 Task: Distribute the shapes "oval, triangle, and rectangle" on a horizontal axis.
Action: Mouse moved to (101, 76)
Screenshot: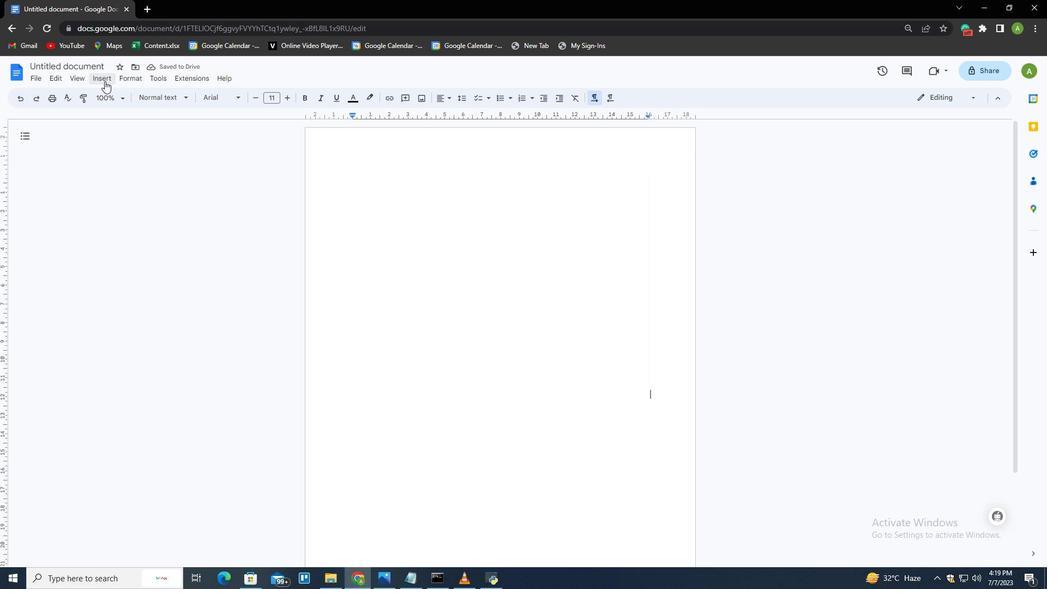 
Action: Mouse pressed left at (101, 76)
Screenshot: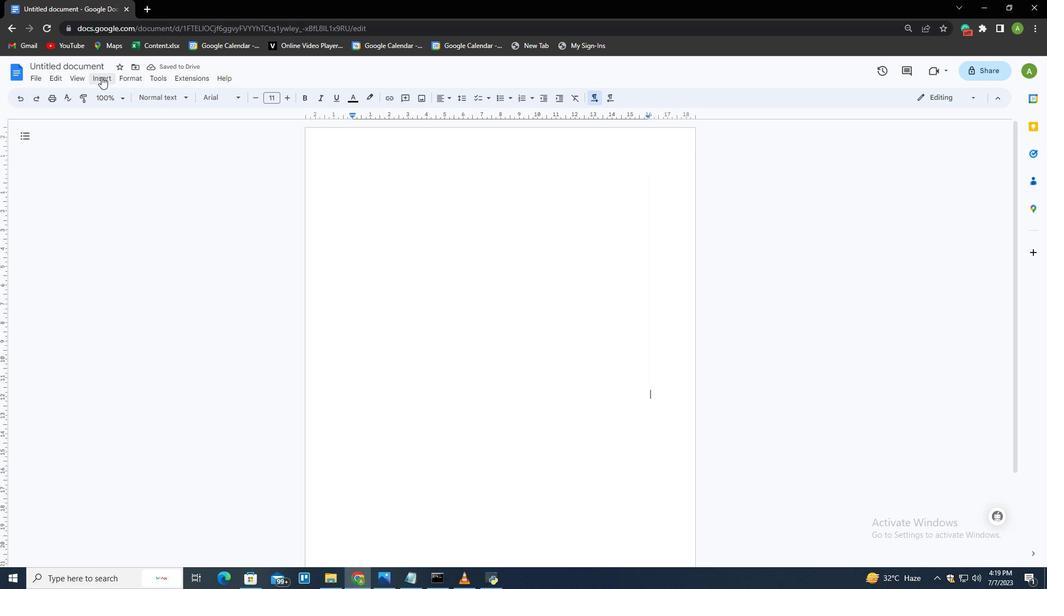 
Action: Mouse moved to (117, 130)
Screenshot: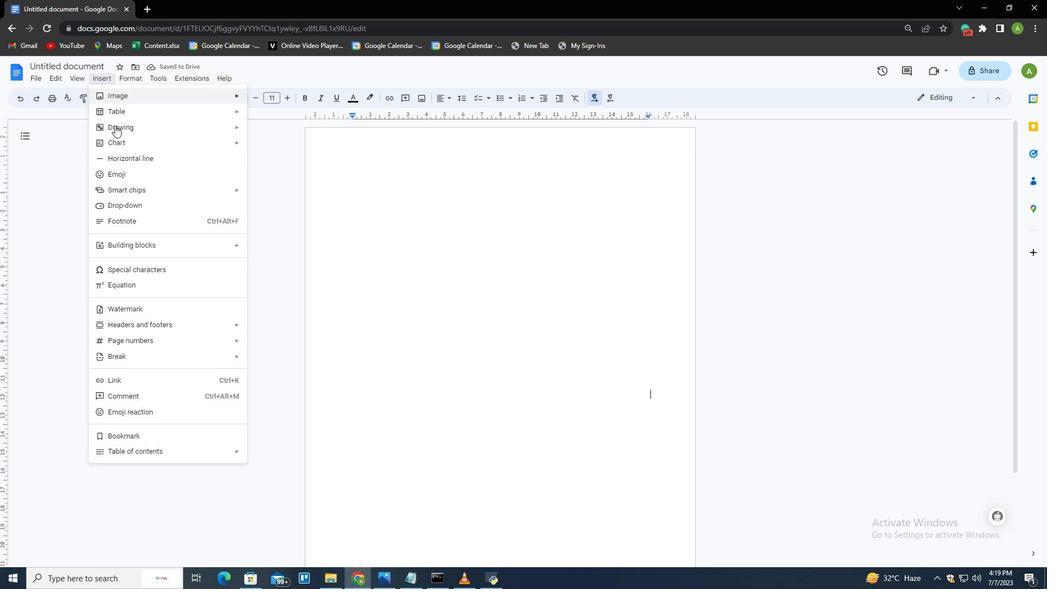 
Action: Mouse pressed left at (117, 130)
Screenshot: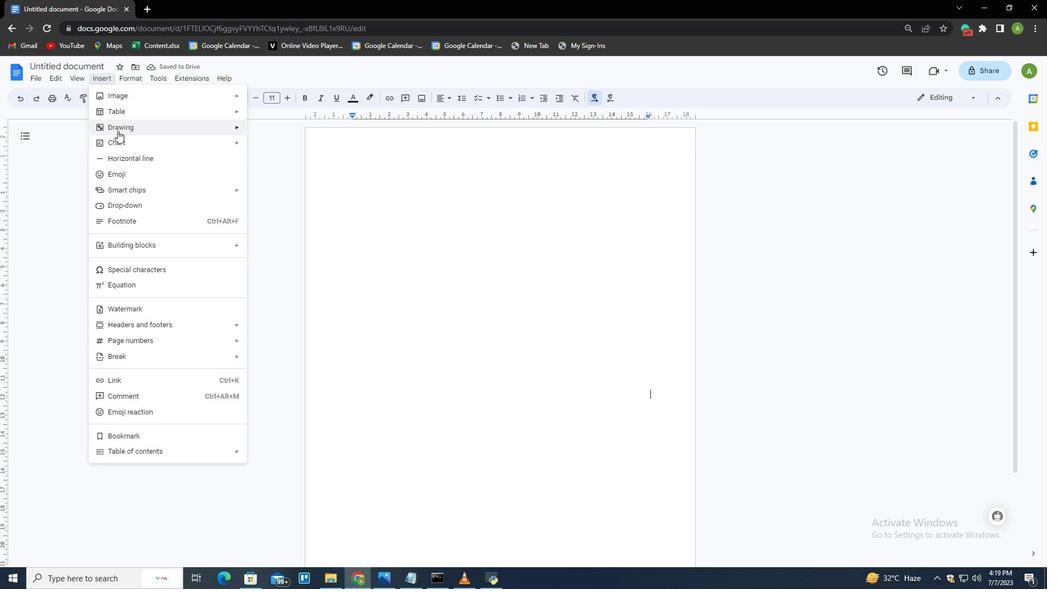 
Action: Mouse moved to (264, 127)
Screenshot: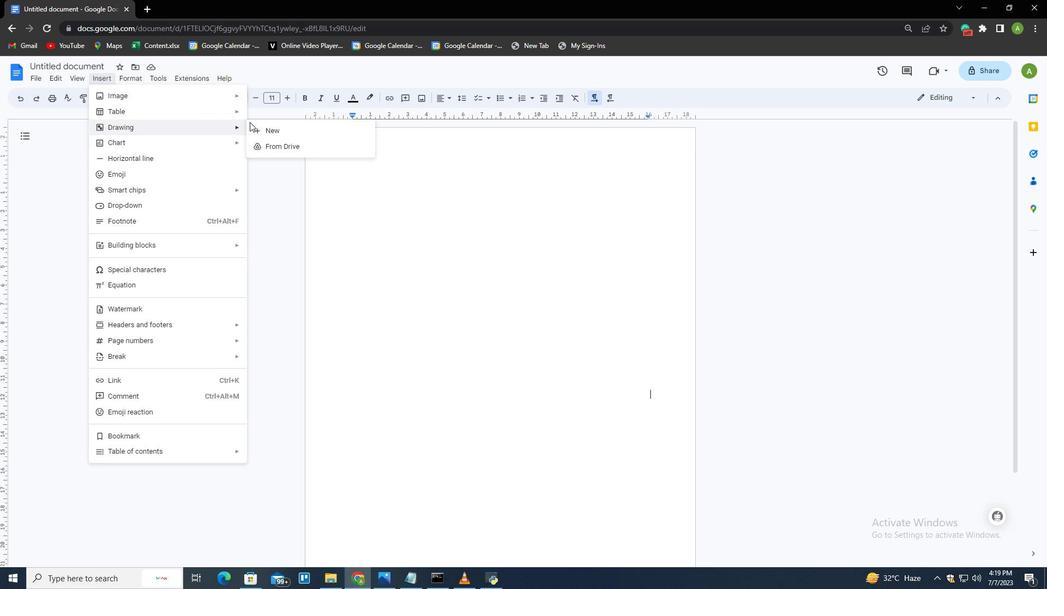 
Action: Mouse pressed left at (264, 127)
Screenshot: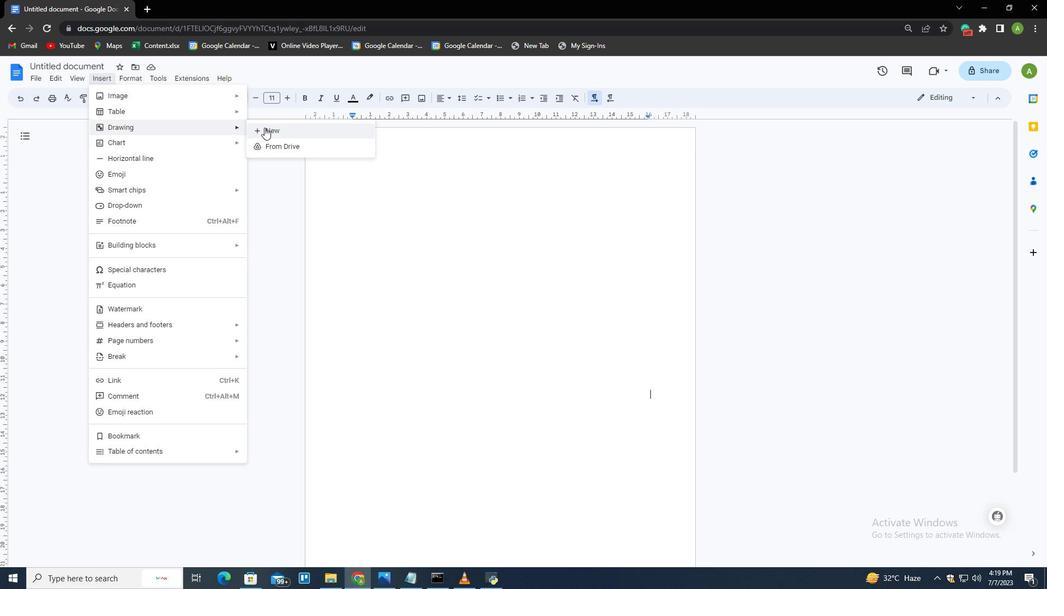 
Action: Mouse moved to (393, 118)
Screenshot: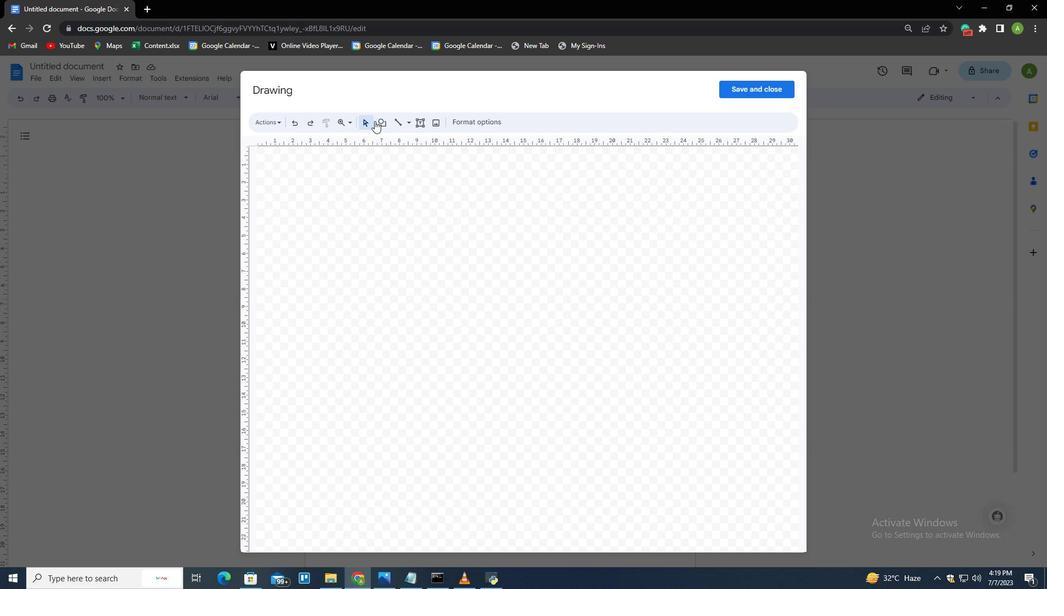 
Action: Mouse pressed left at (393, 118)
Screenshot: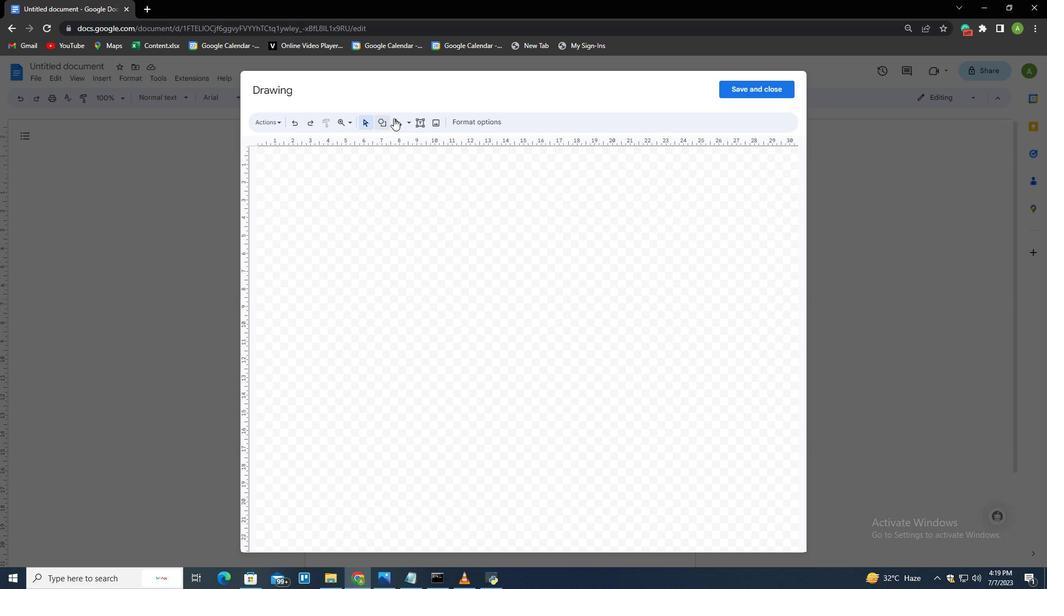 
Action: Mouse moved to (387, 121)
Screenshot: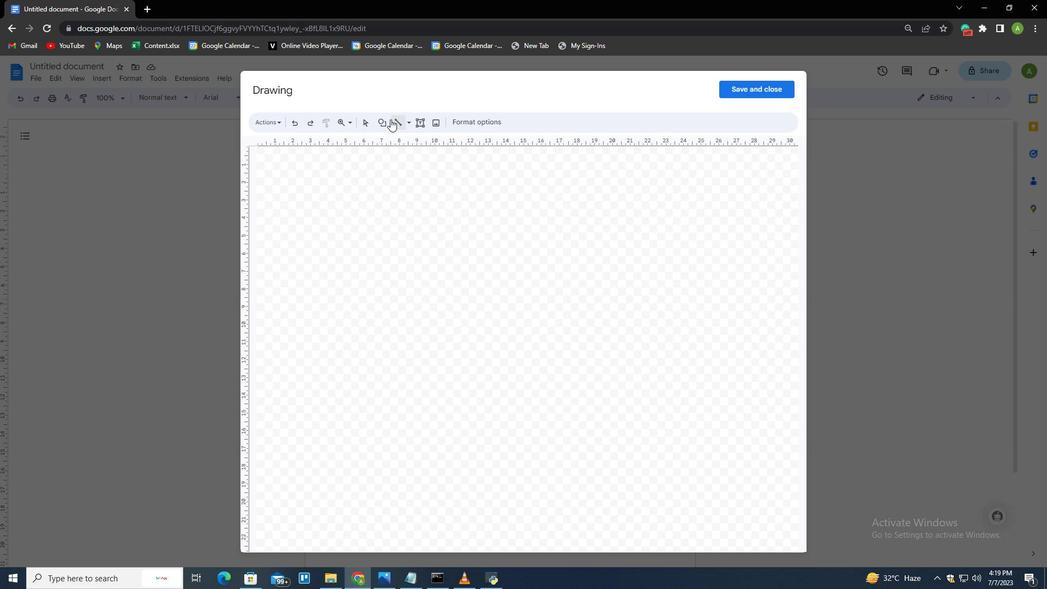 
Action: Mouse pressed left at (387, 121)
Screenshot: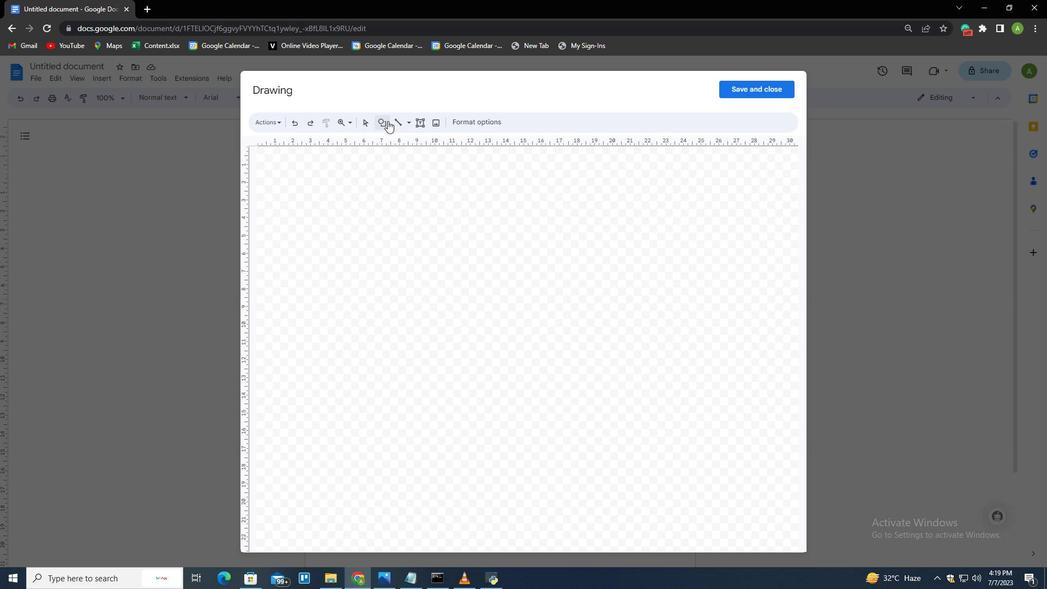 
Action: Mouse moved to (394, 136)
Screenshot: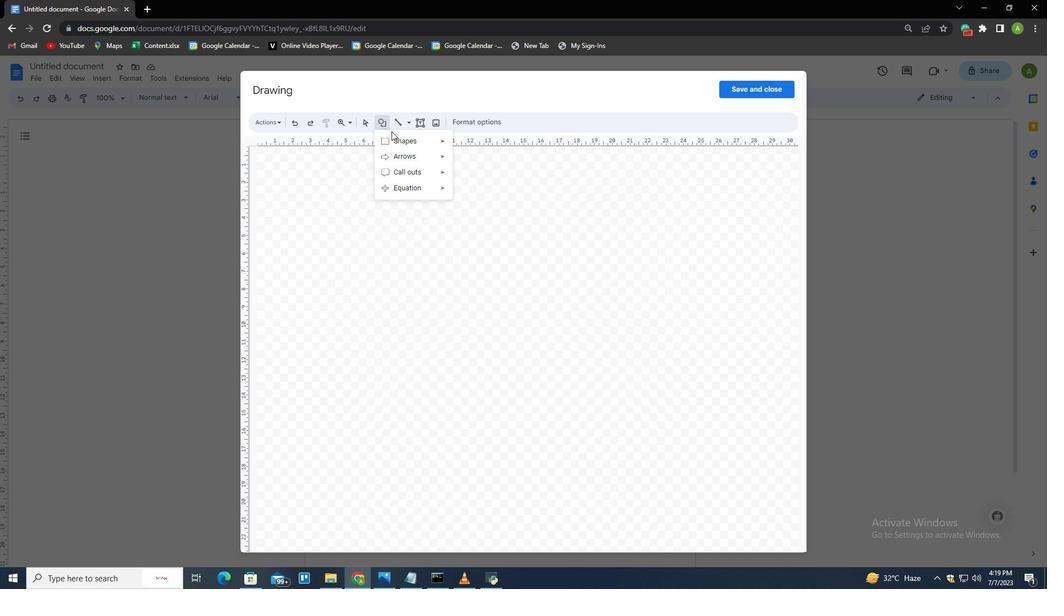 
Action: Mouse pressed left at (394, 136)
Screenshot: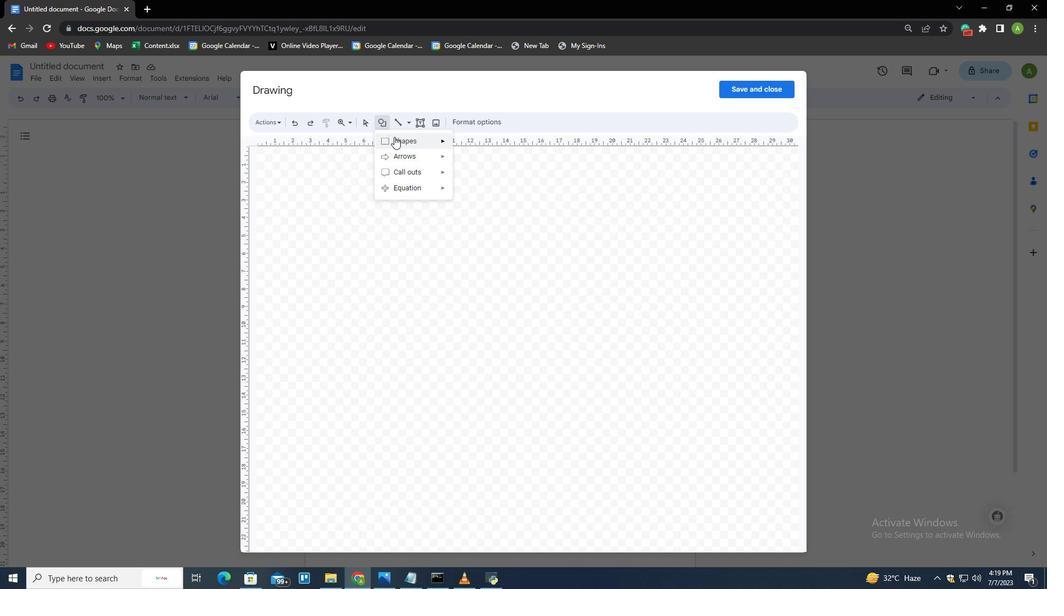 
Action: Mouse moved to (457, 163)
Screenshot: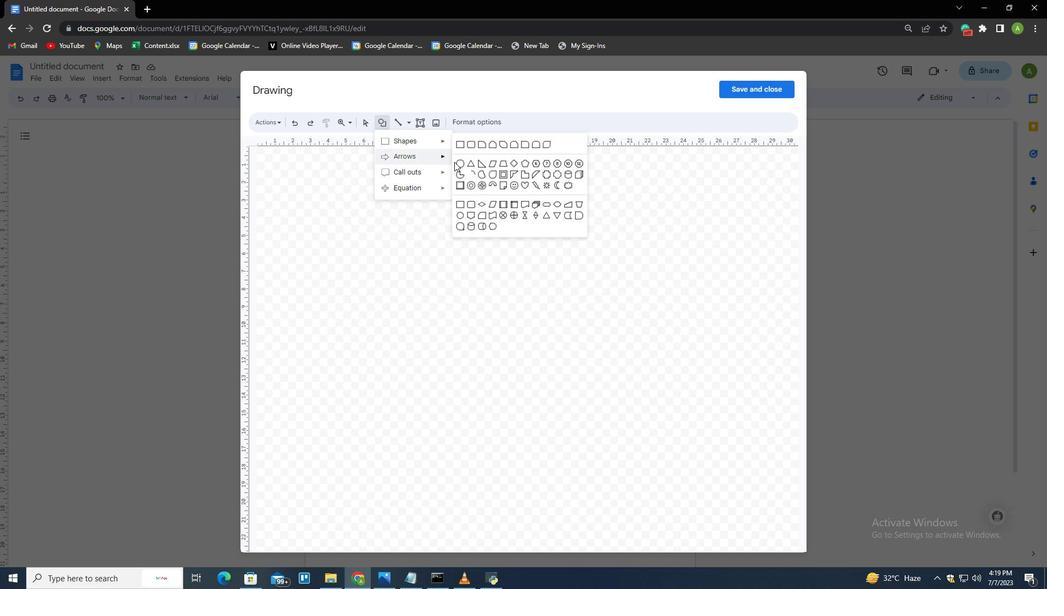 
Action: Mouse pressed left at (457, 163)
Screenshot: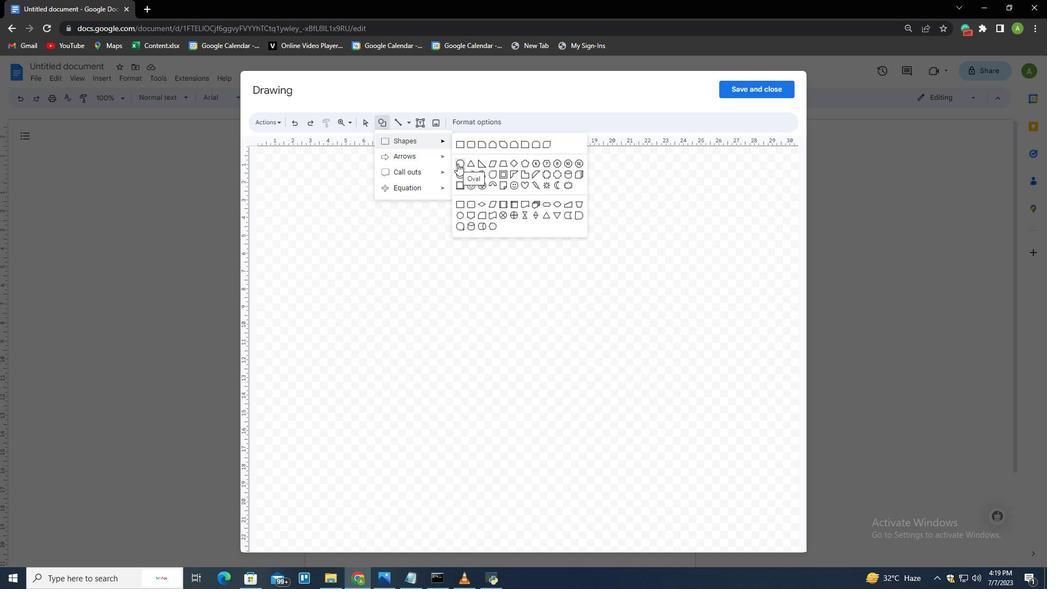 
Action: Mouse moved to (317, 236)
Screenshot: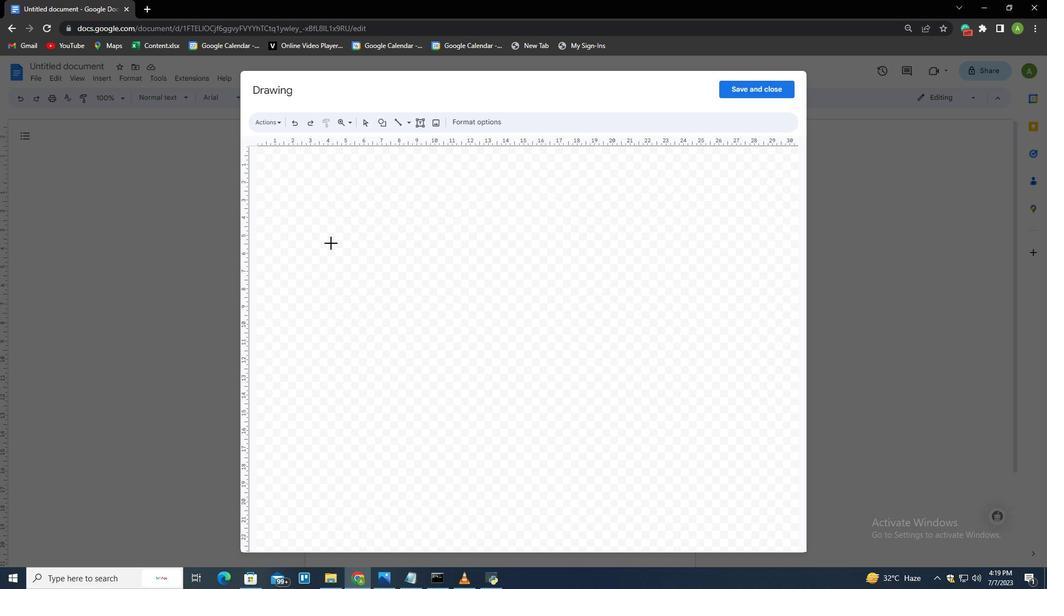 
Action: Mouse pressed left at (317, 236)
Screenshot: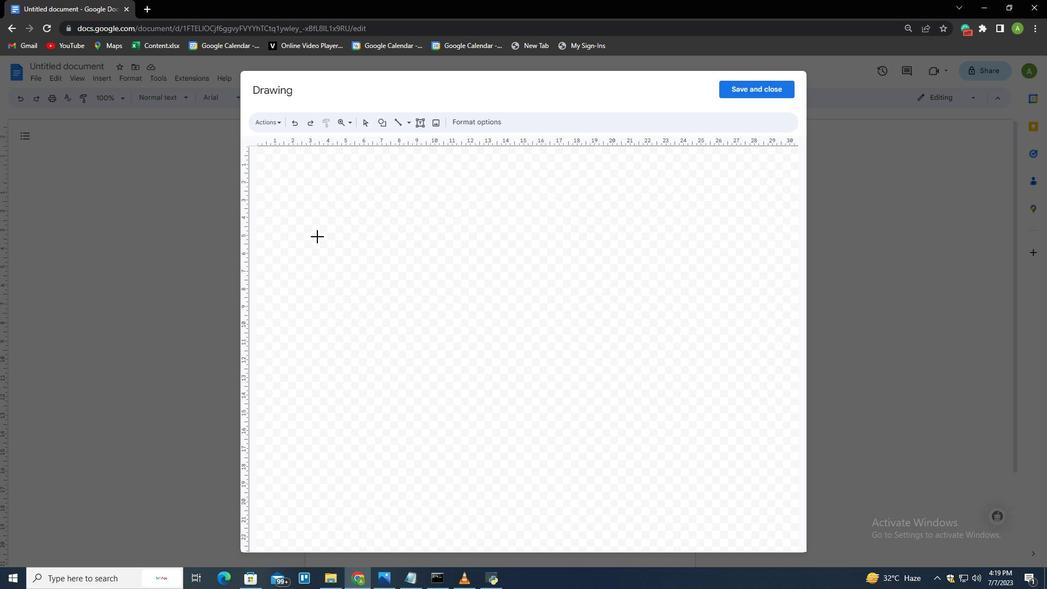 
Action: Mouse moved to (463, 238)
Screenshot: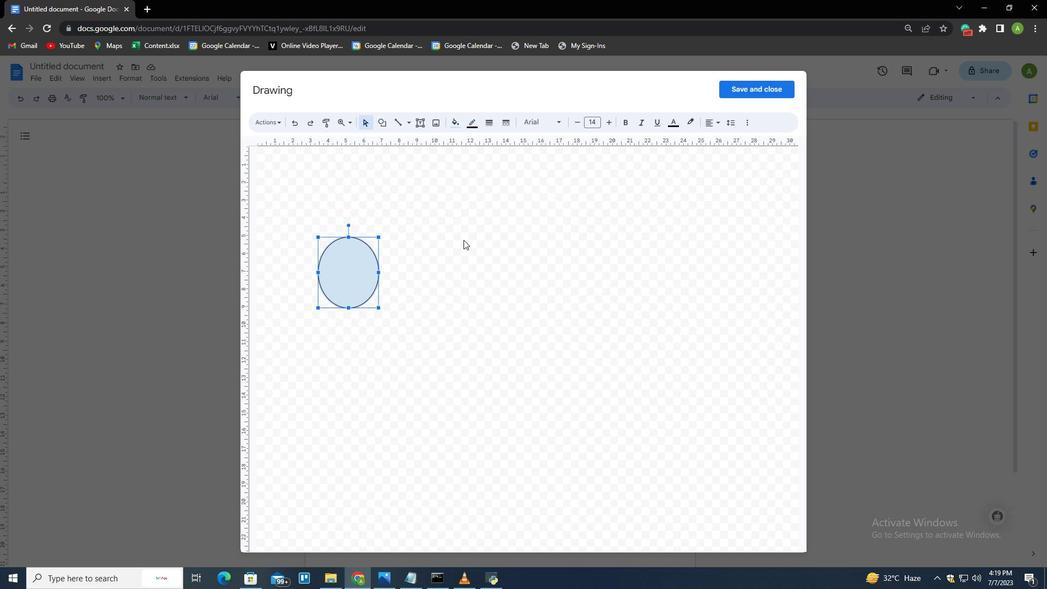 
Action: Mouse pressed left at (463, 238)
Screenshot: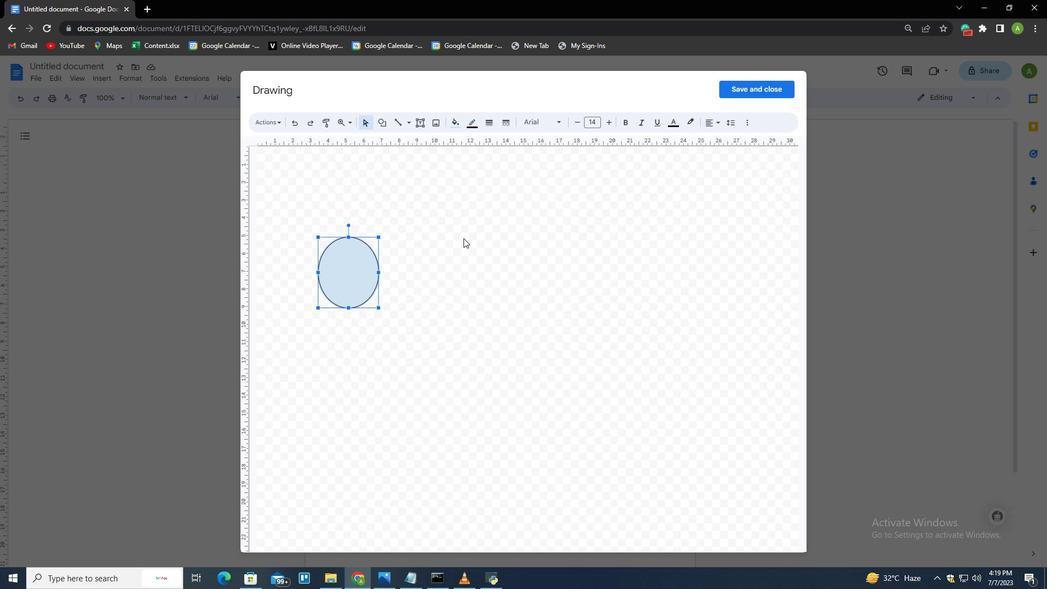 
Action: Mouse moved to (382, 117)
Screenshot: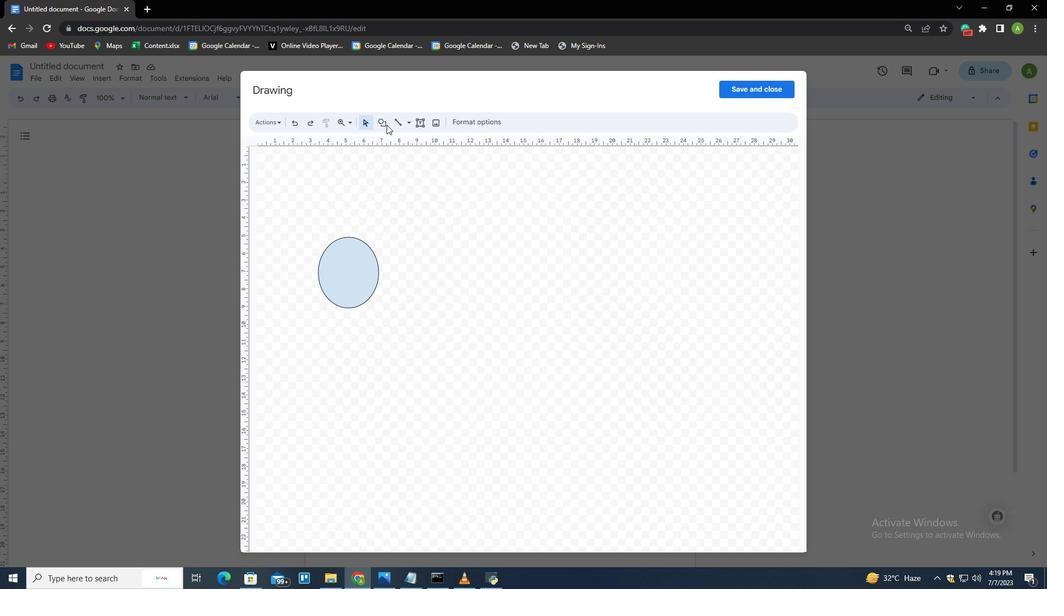
Action: Mouse pressed left at (382, 117)
Screenshot: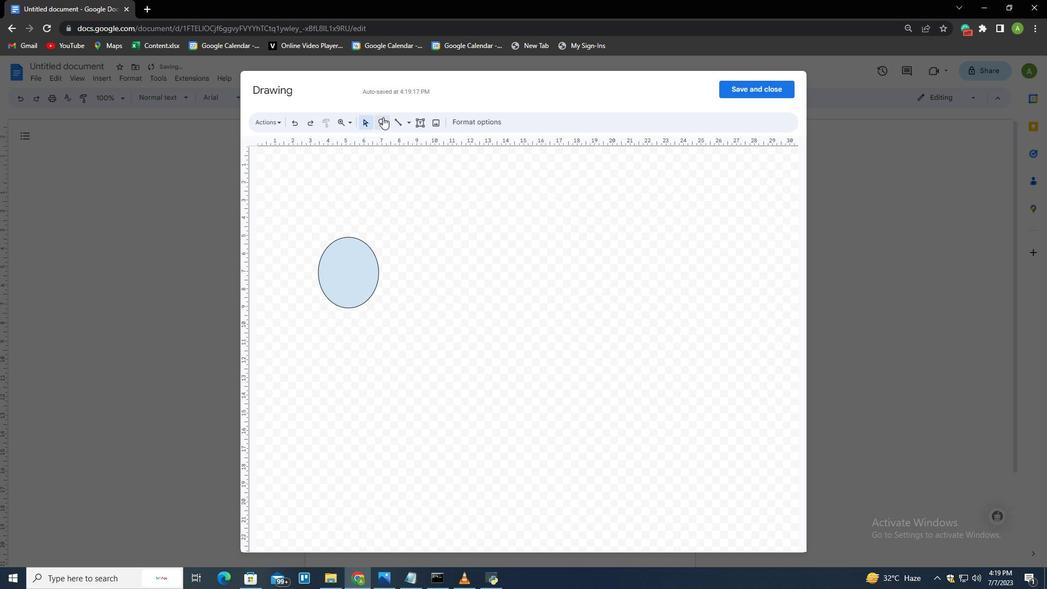 
Action: Mouse moved to (422, 140)
Screenshot: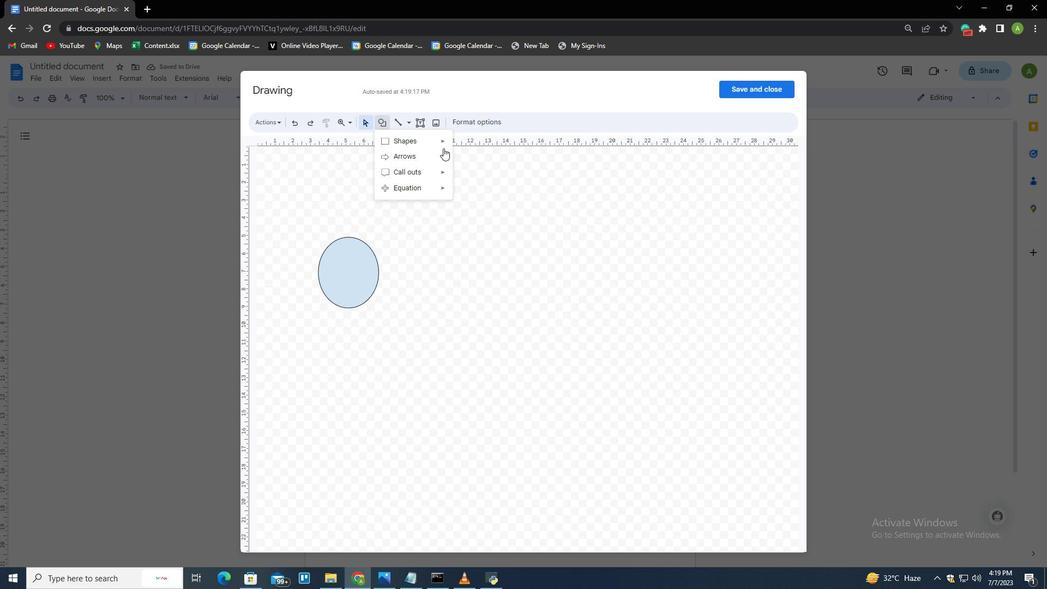 
Action: Mouse pressed left at (422, 140)
Screenshot: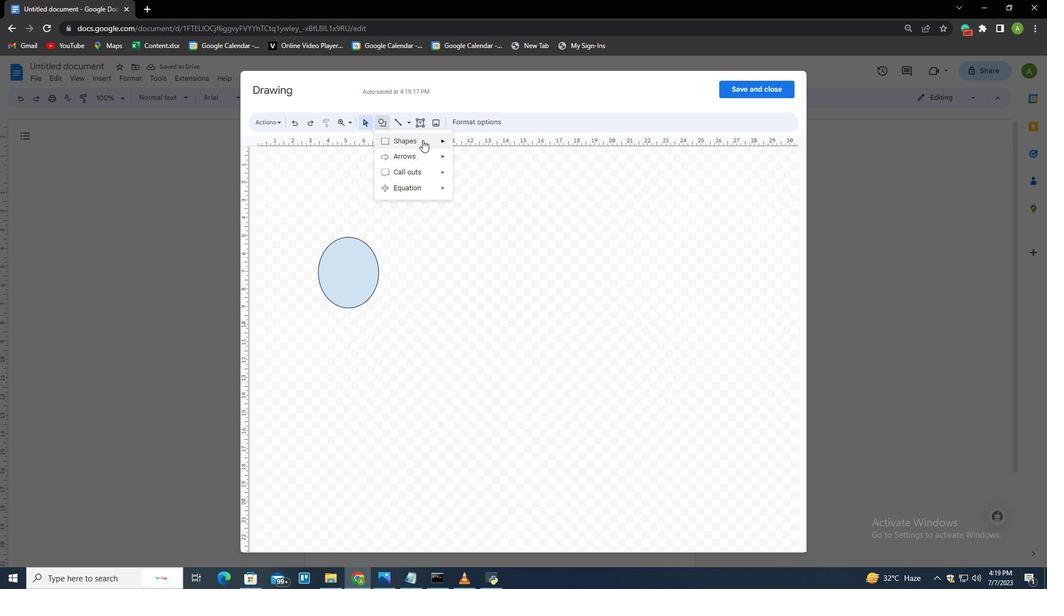
Action: Mouse moved to (471, 163)
Screenshot: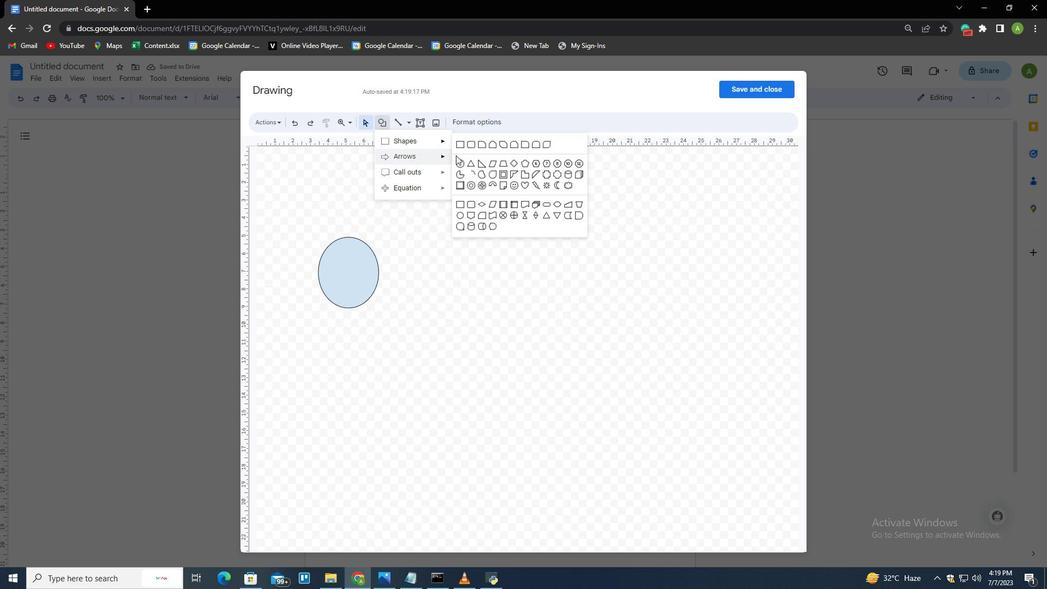 
Action: Mouse pressed left at (471, 163)
Screenshot: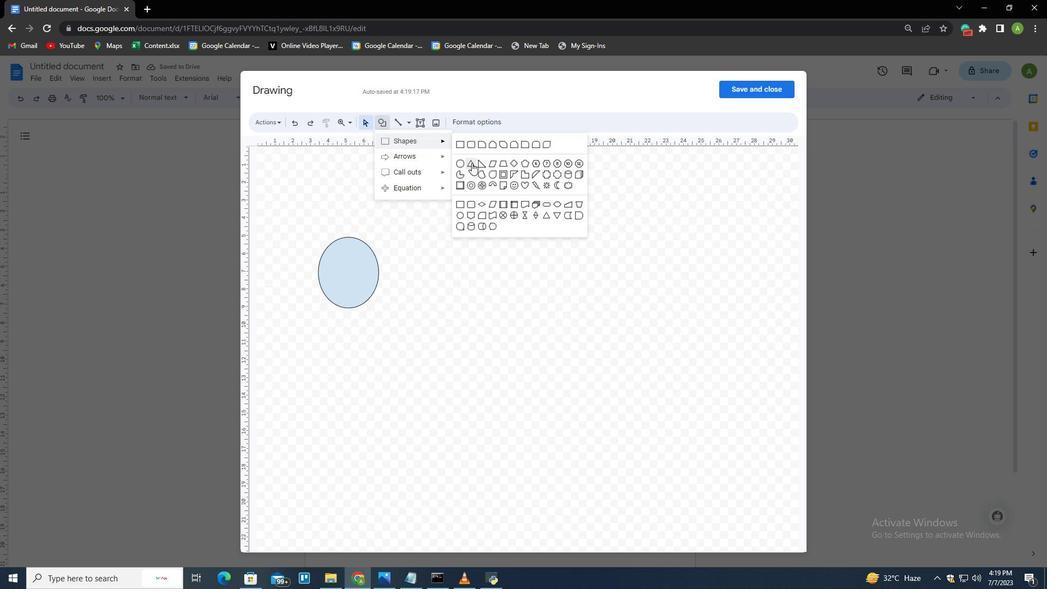 
Action: Mouse moved to (451, 250)
Screenshot: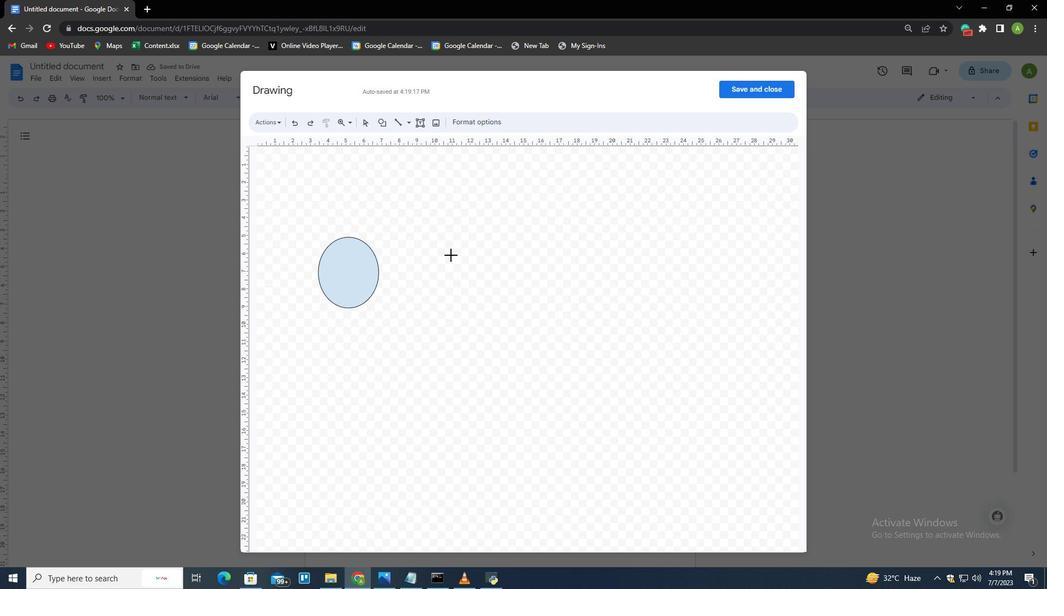
Action: Mouse pressed left at (451, 250)
Screenshot: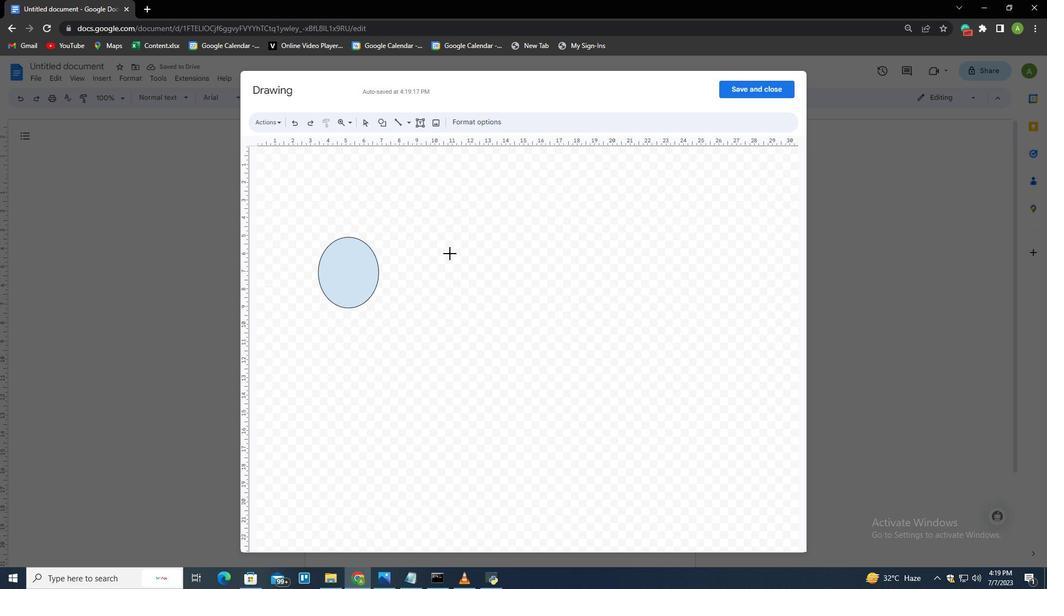 
Action: Mouse moved to (574, 253)
Screenshot: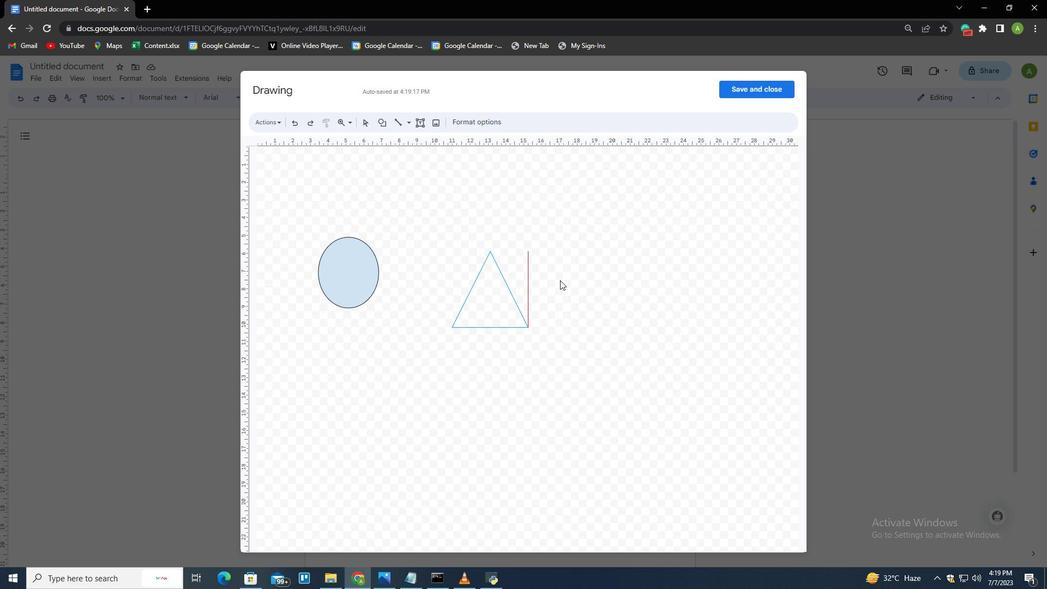 
Action: Mouse pressed left at (574, 253)
Screenshot: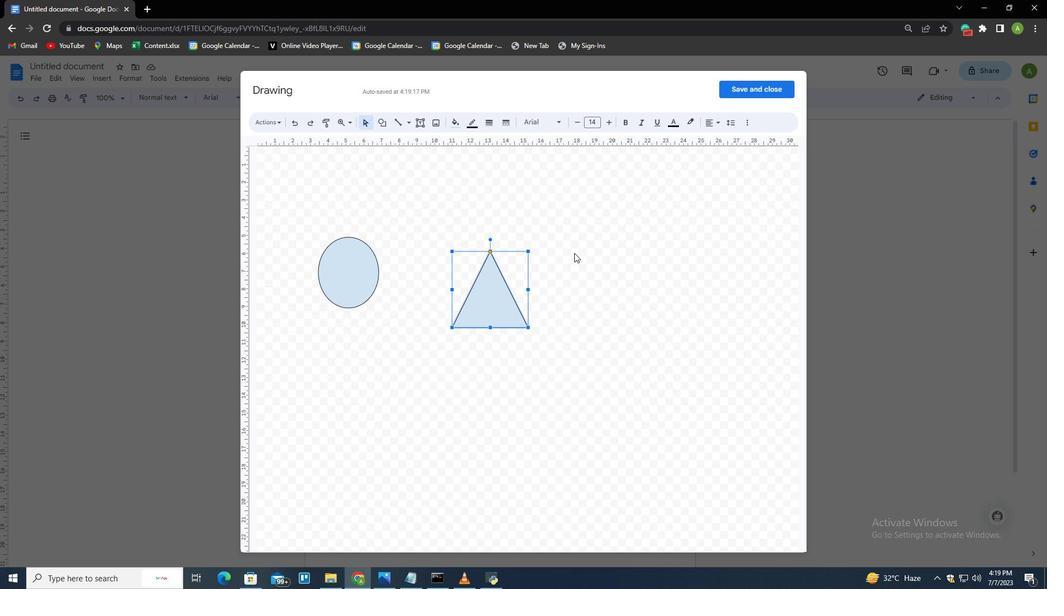 
Action: Mouse moved to (382, 126)
Screenshot: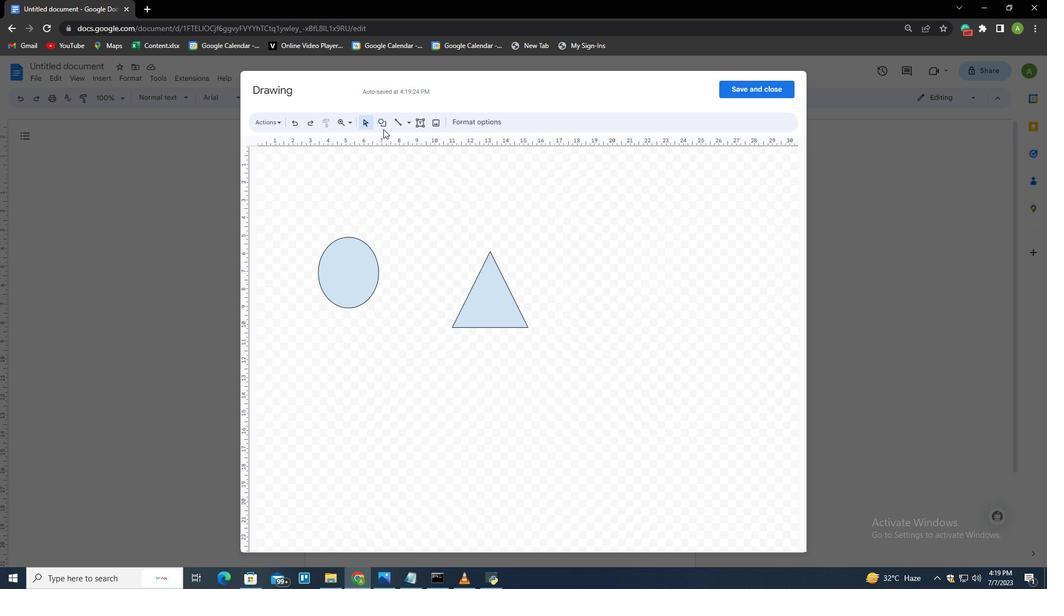 
Action: Mouse pressed left at (382, 126)
Screenshot: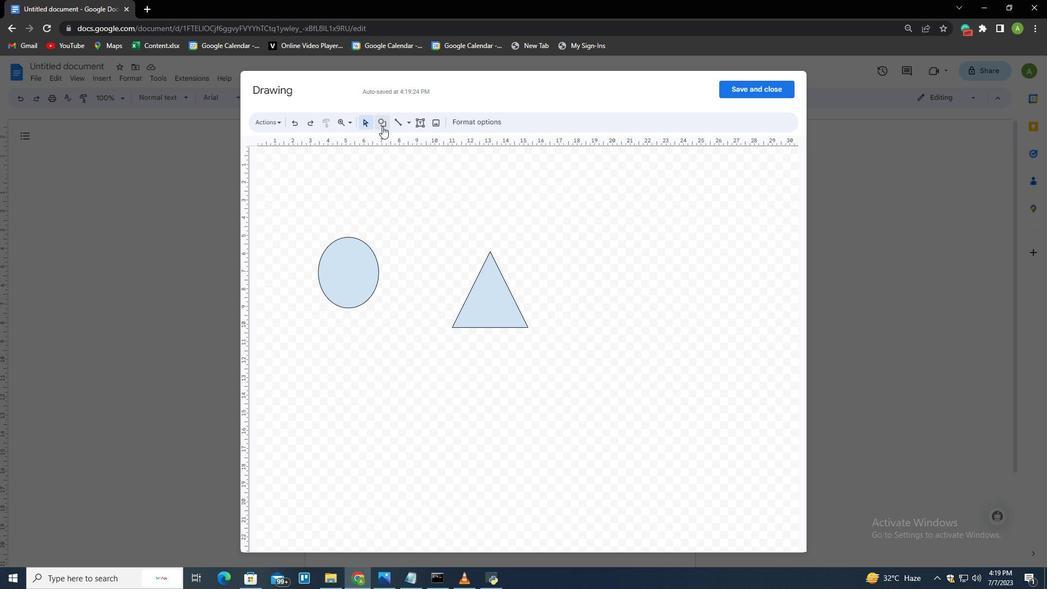 
Action: Mouse moved to (399, 140)
Screenshot: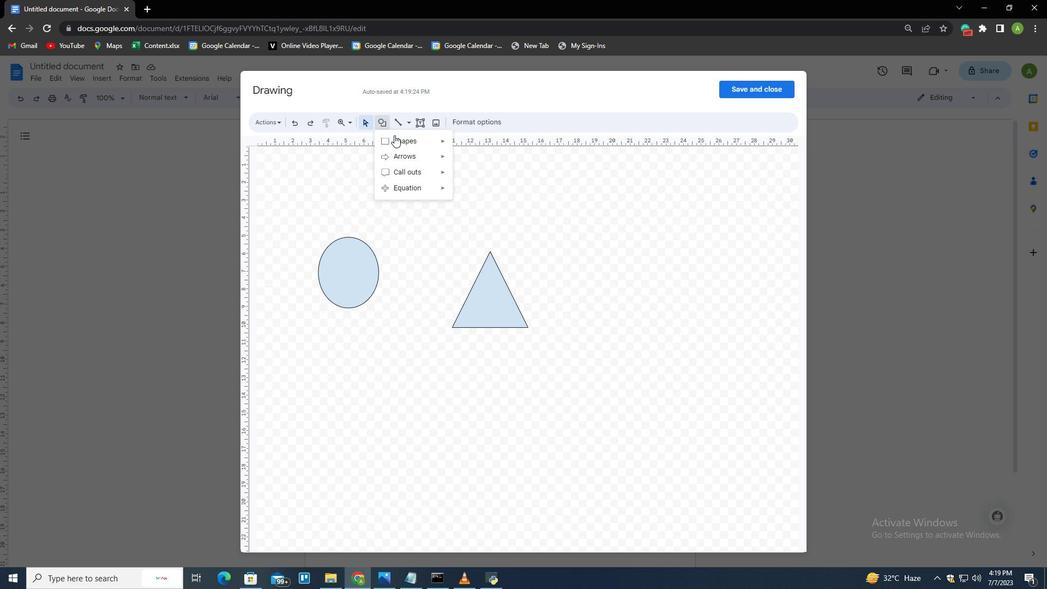 
Action: Mouse pressed left at (399, 140)
Screenshot: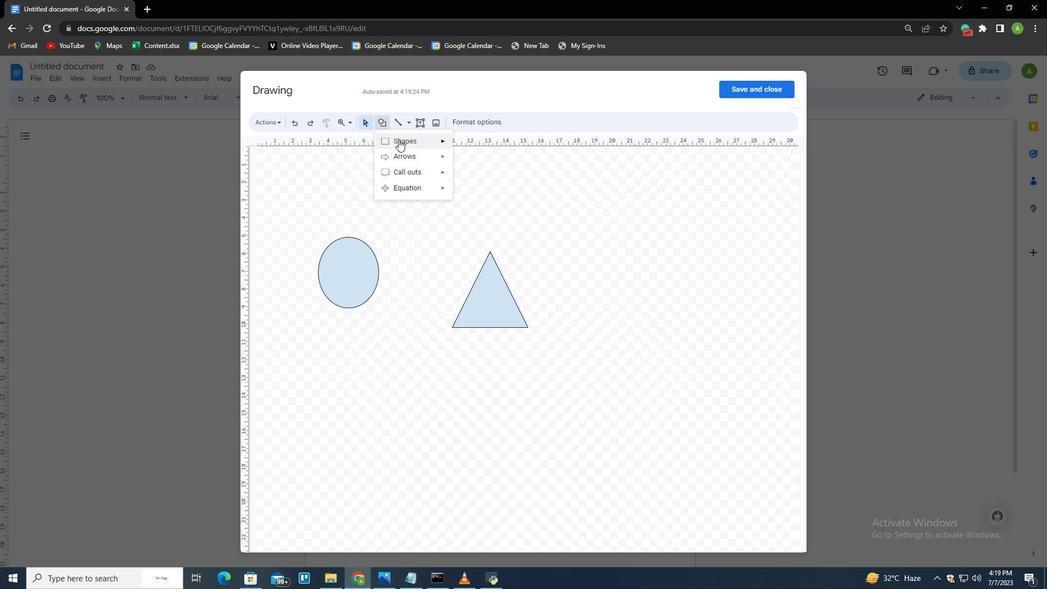 
Action: Mouse moved to (458, 140)
Screenshot: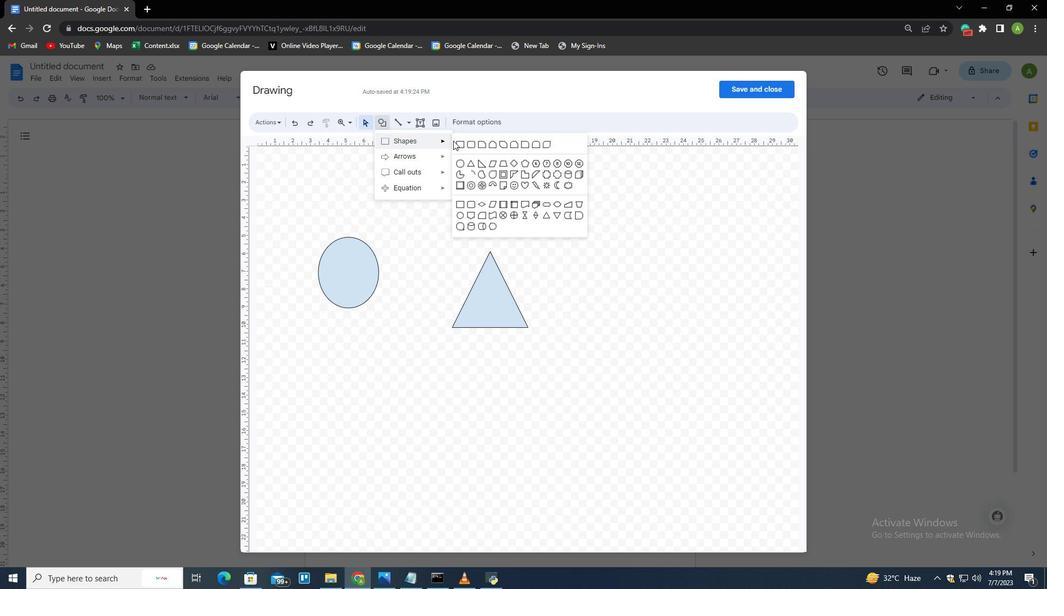 
Action: Mouse pressed left at (458, 140)
Screenshot: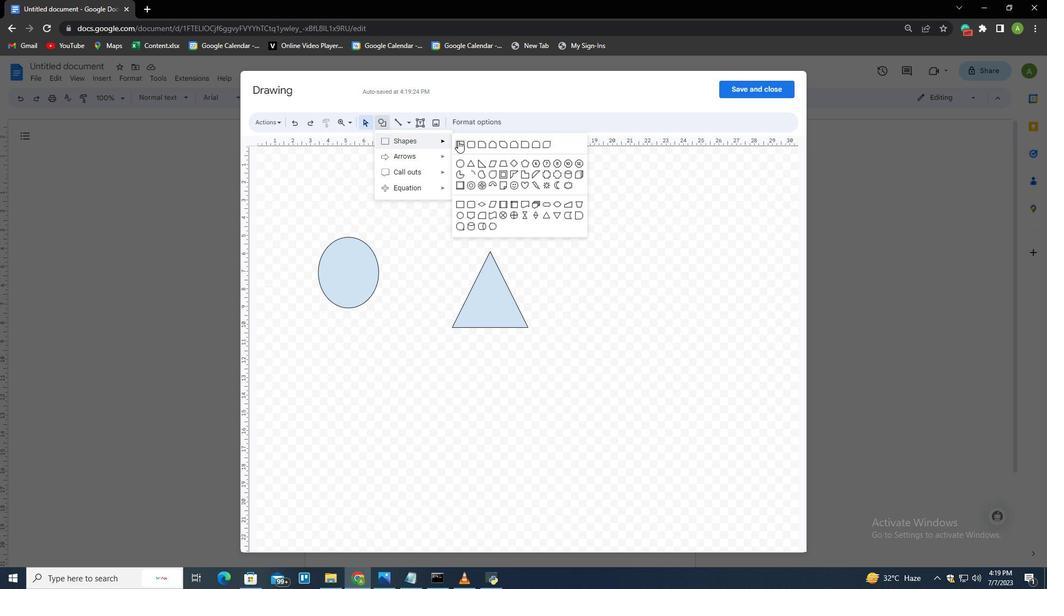 
Action: Mouse moved to (605, 261)
Screenshot: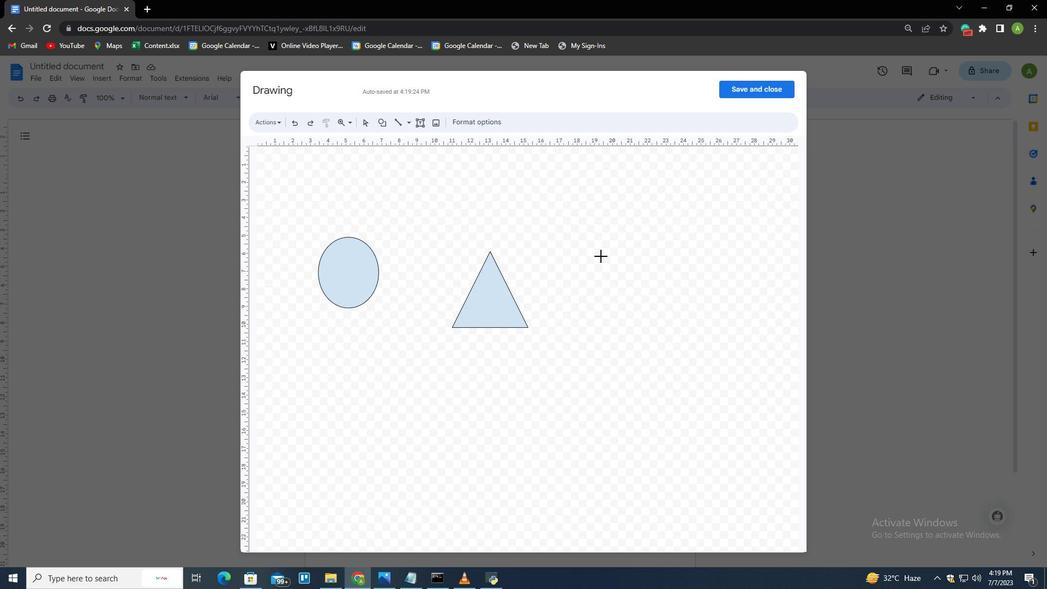 
Action: Mouse pressed left at (605, 261)
Screenshot: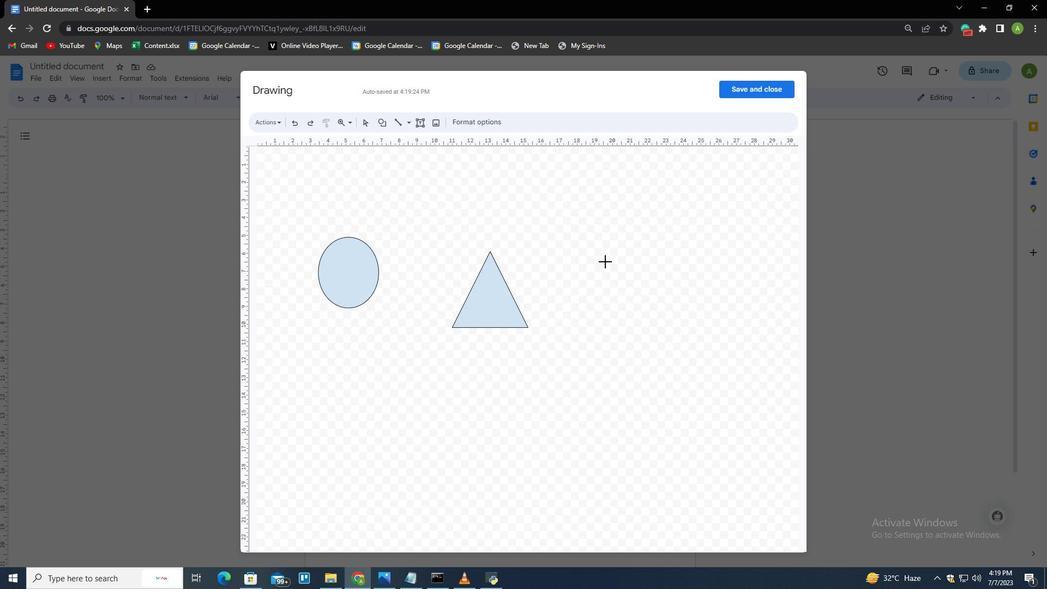 
Action: Mouse moved to (709, 212)
Screenshot: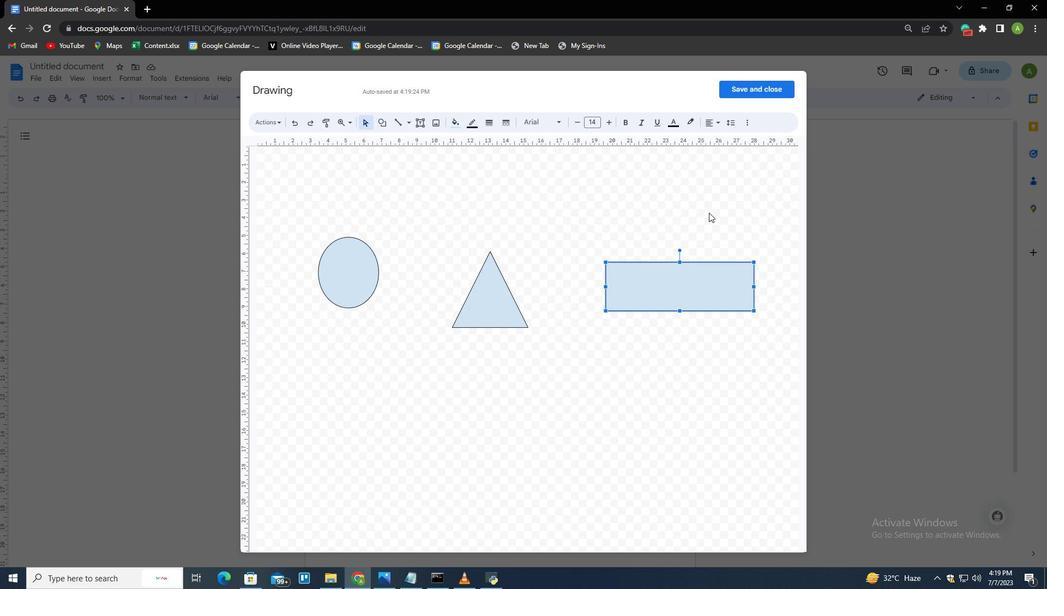 
Action: Mouse pressed left at (709, 212)
Screenshot: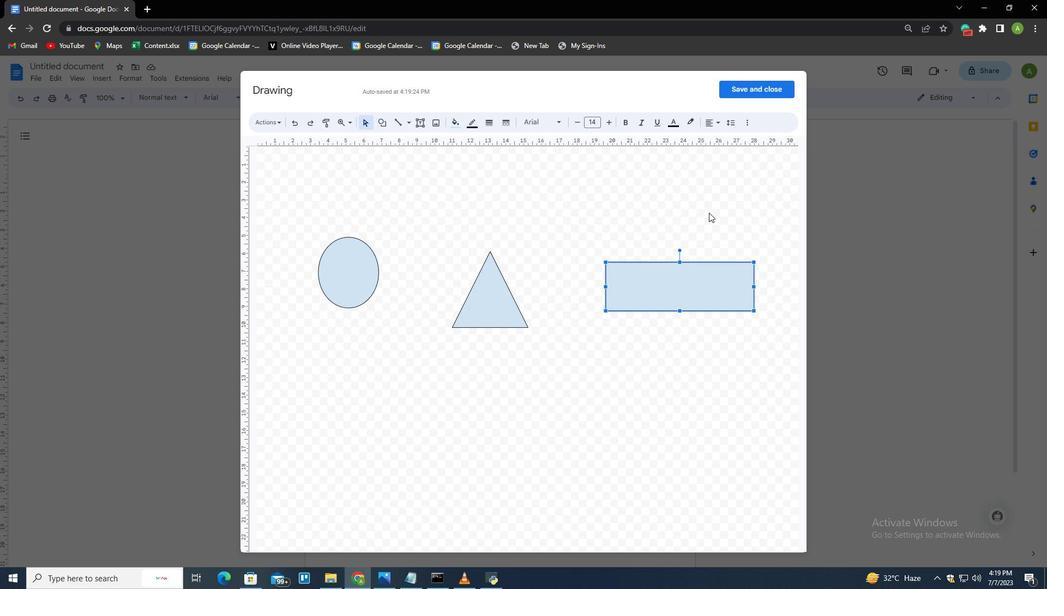 
Action: Mouse moved to (268, 213)
Screenshot: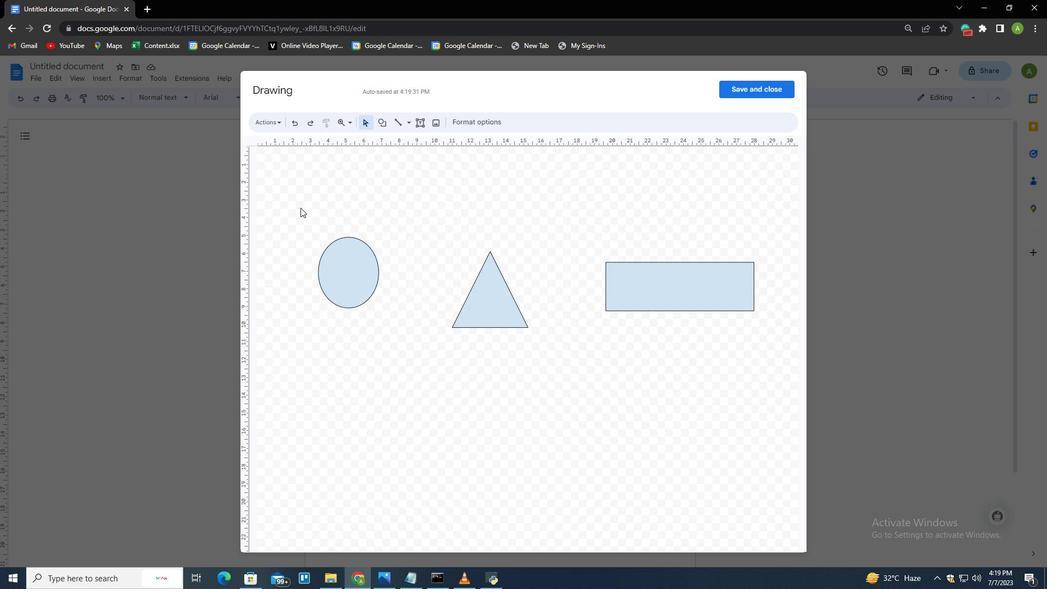 
Action: Mouse pressed left at (268, 213)
Screenshot: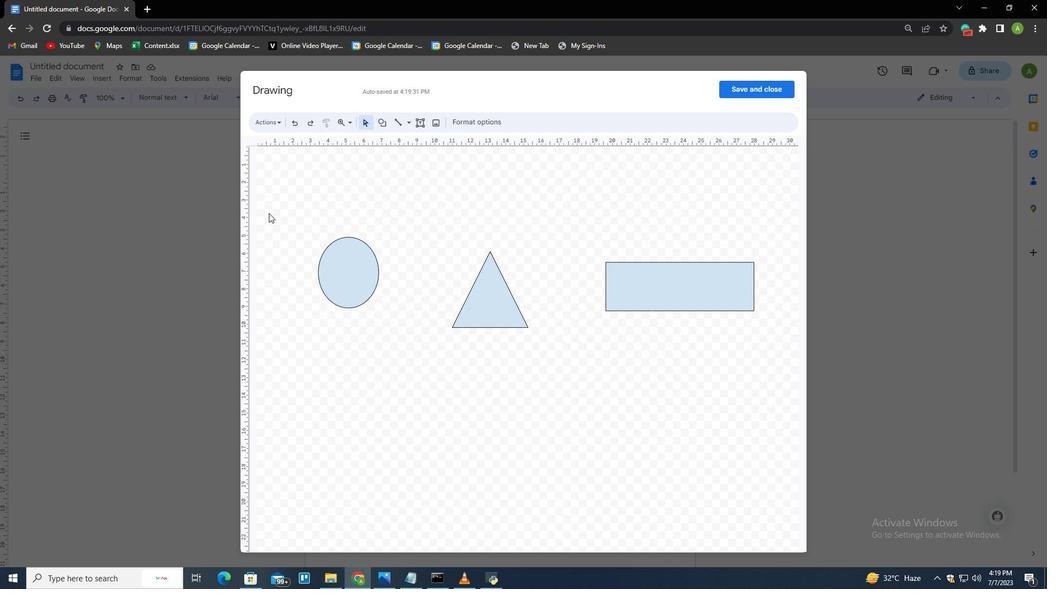 
Action: Mouse moved to (276, 124)
Screenshot: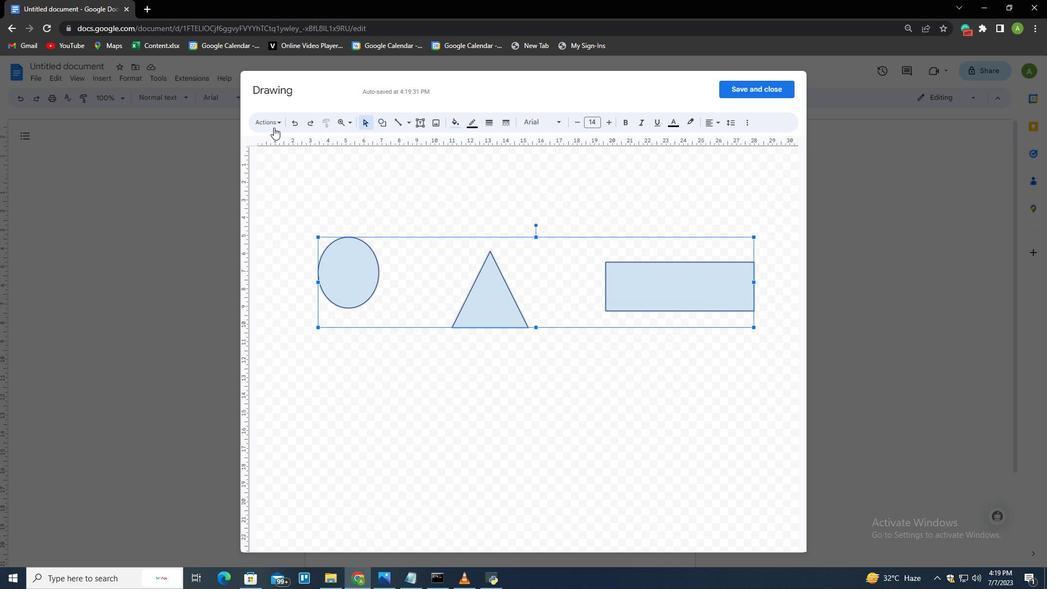 
Action: Mouse pressed left at (276, 124)
Screenshot: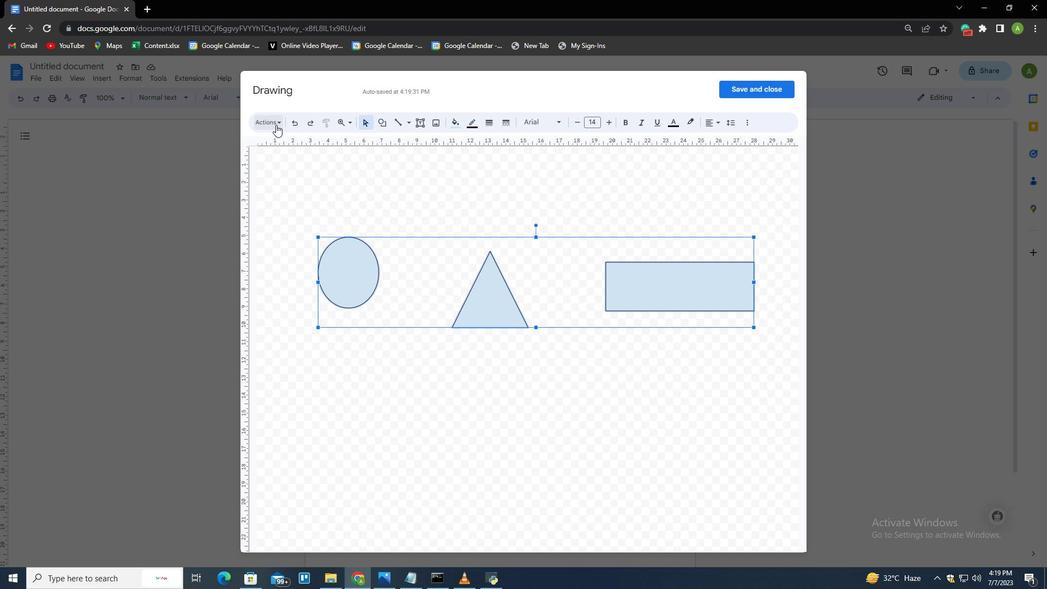 
Action: Mouse moved to (295, 326)
Screenshot: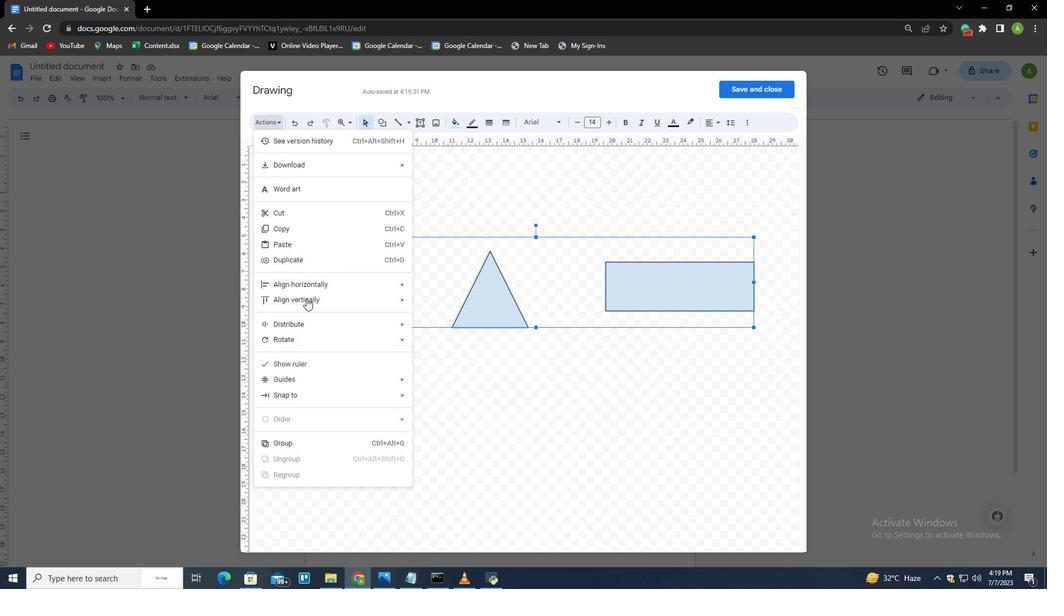 
Action: Mouse pressed left at (295, 326)
Screenshot: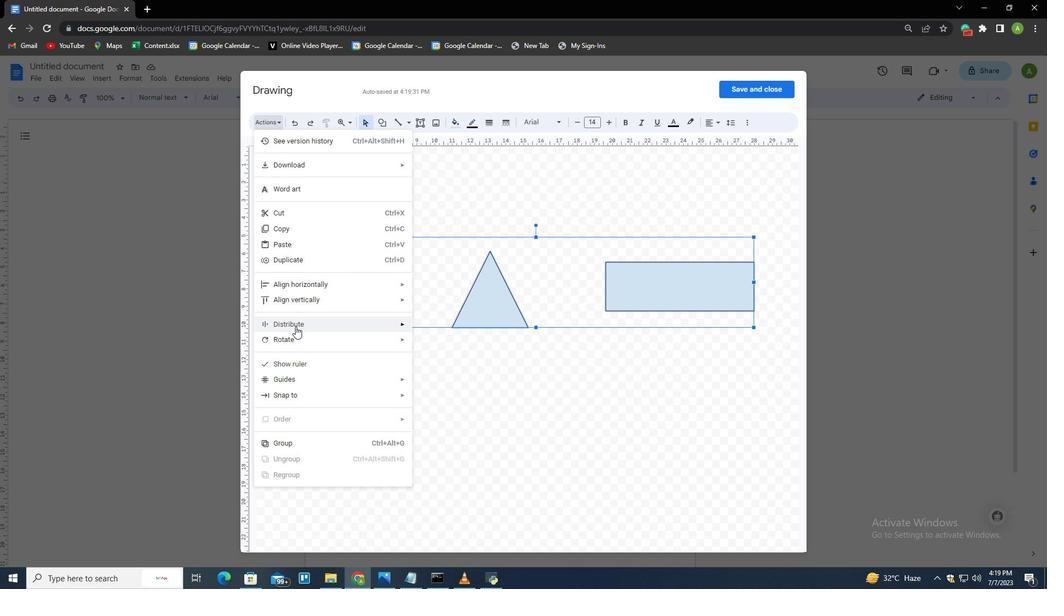 
Action: Mouse moved to (433, 327)
Screenshot: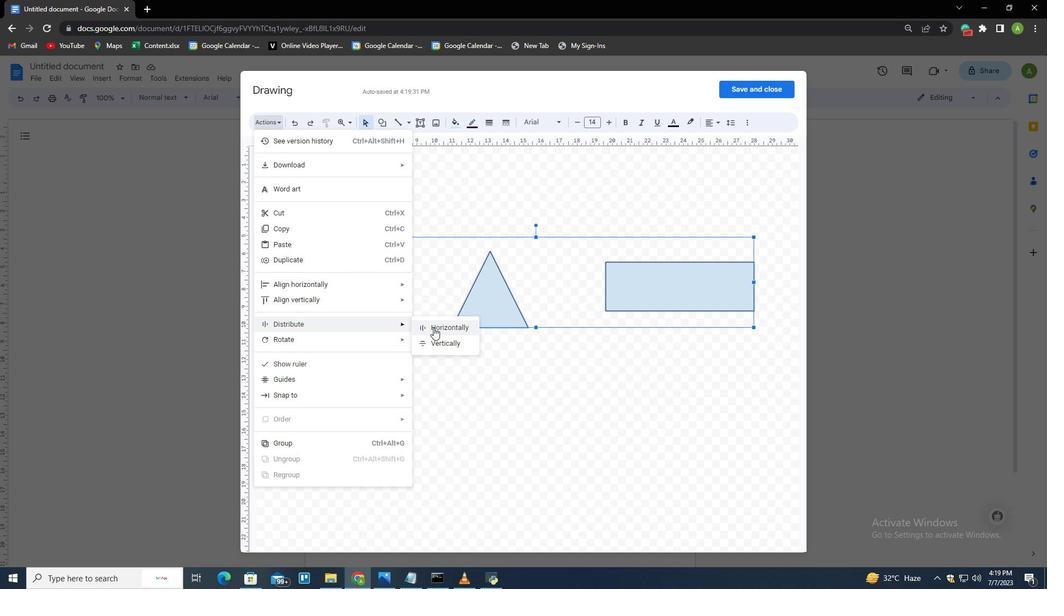 
Action: Mouse pressed left at (433, 327)
Screenshot: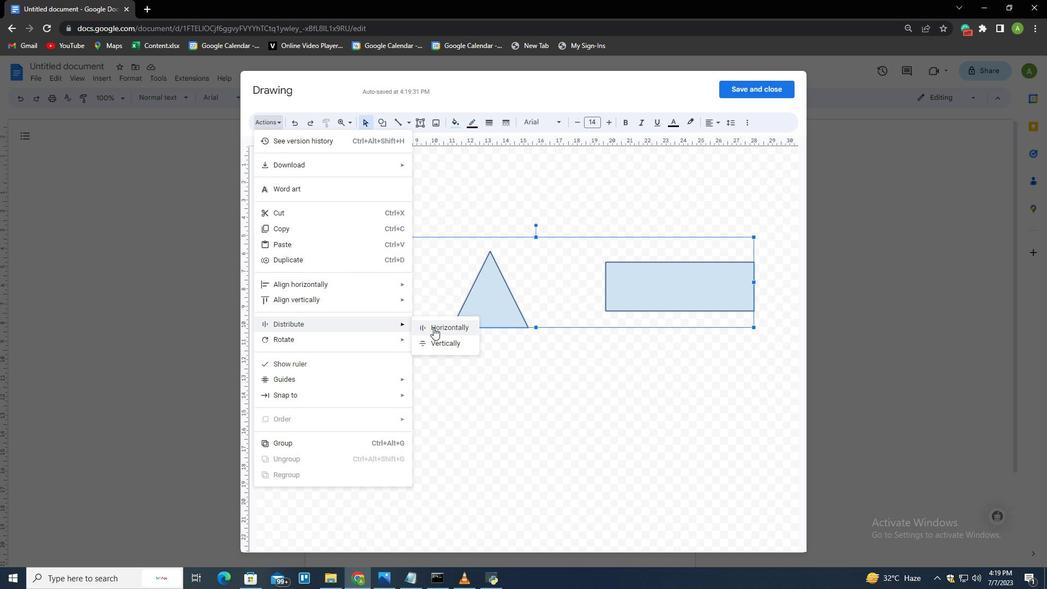 
Action: Mouse moved to (446, 368)
Screenshot: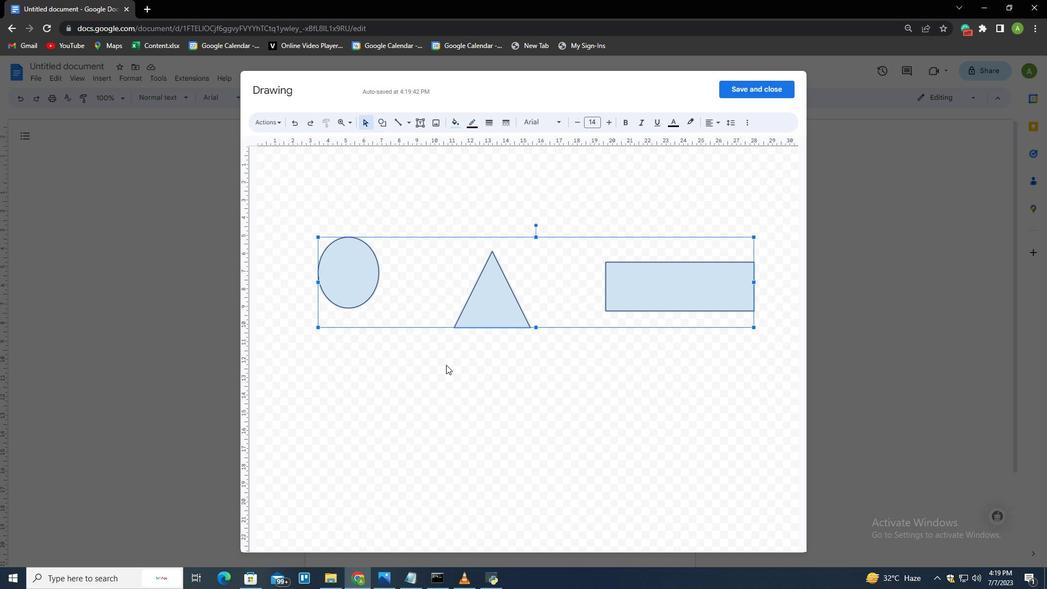 
Action: Mouse pressed left at (446, 368)
Screenshot: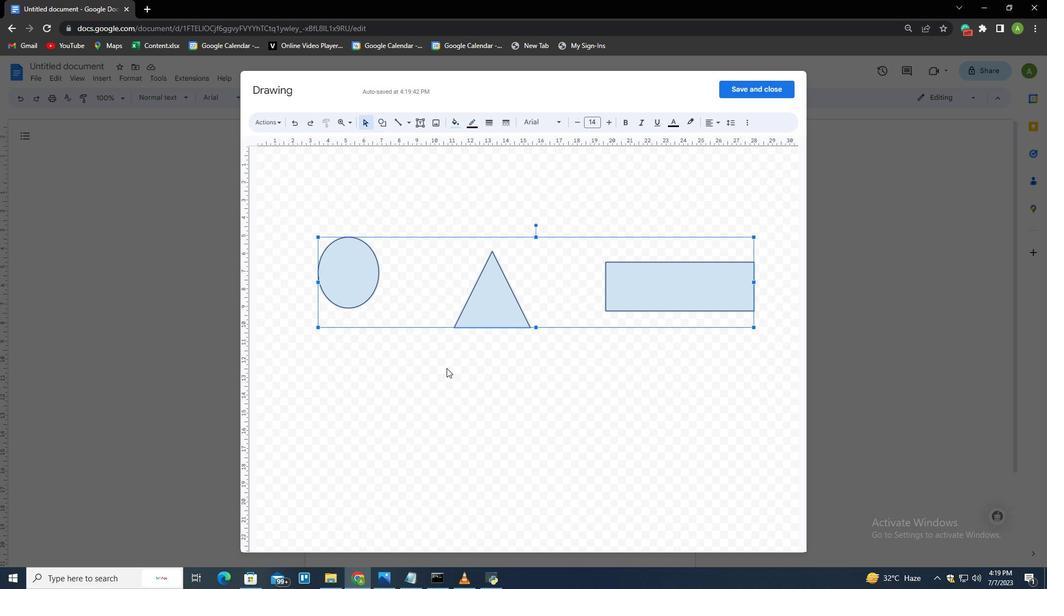 
